 Task: Create List Sales Collateral in Board IT Infrastructure Management to Workspace Career Coaching. Create List Sales Training in Board Diversity and Inclusion Metrics Analysis to Workspace Career Coaching. Create List Sales Strategy in Board Content Marketing Interactive Content Strategy and Execution to Workspace Career Coaching
Action: Mouse moved to (83, 420)
Screenshot: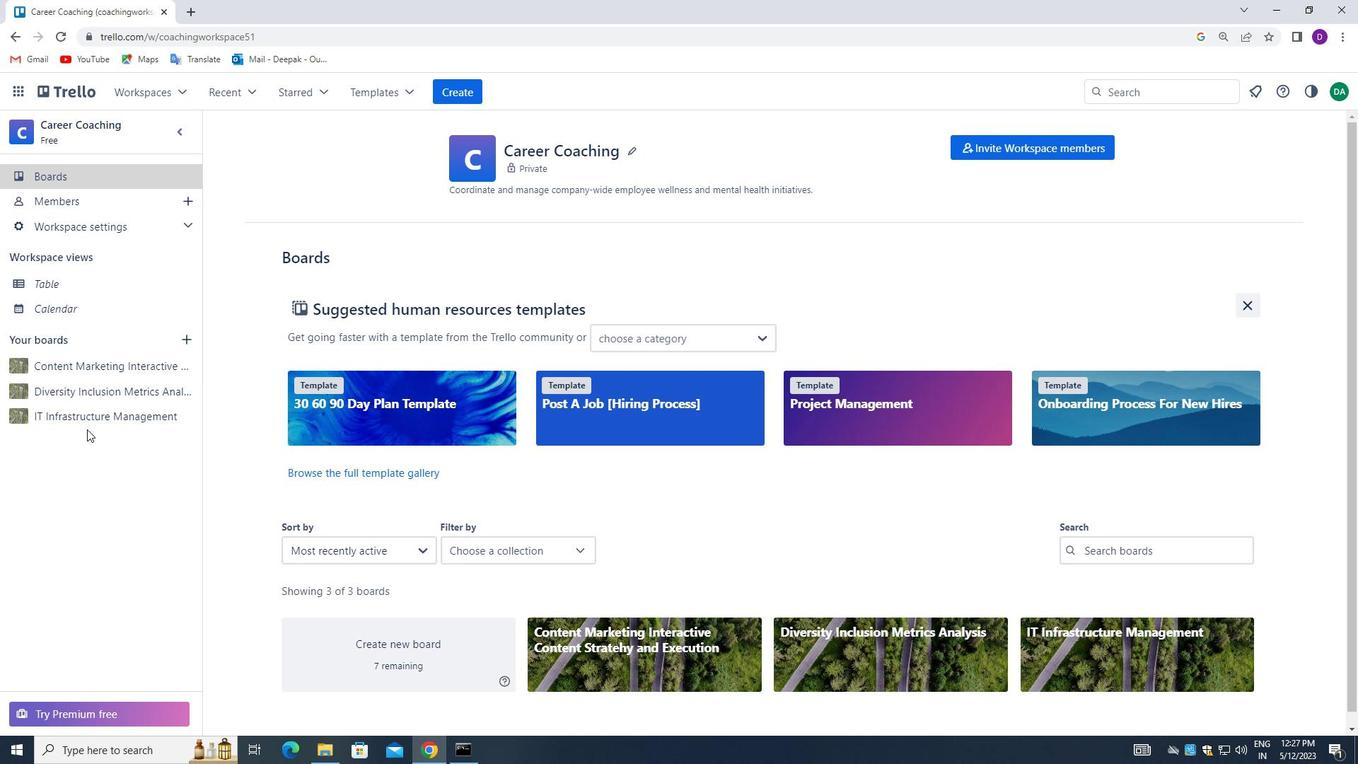 
Action: Mouse pressed left at (83, 420)
Screenshot: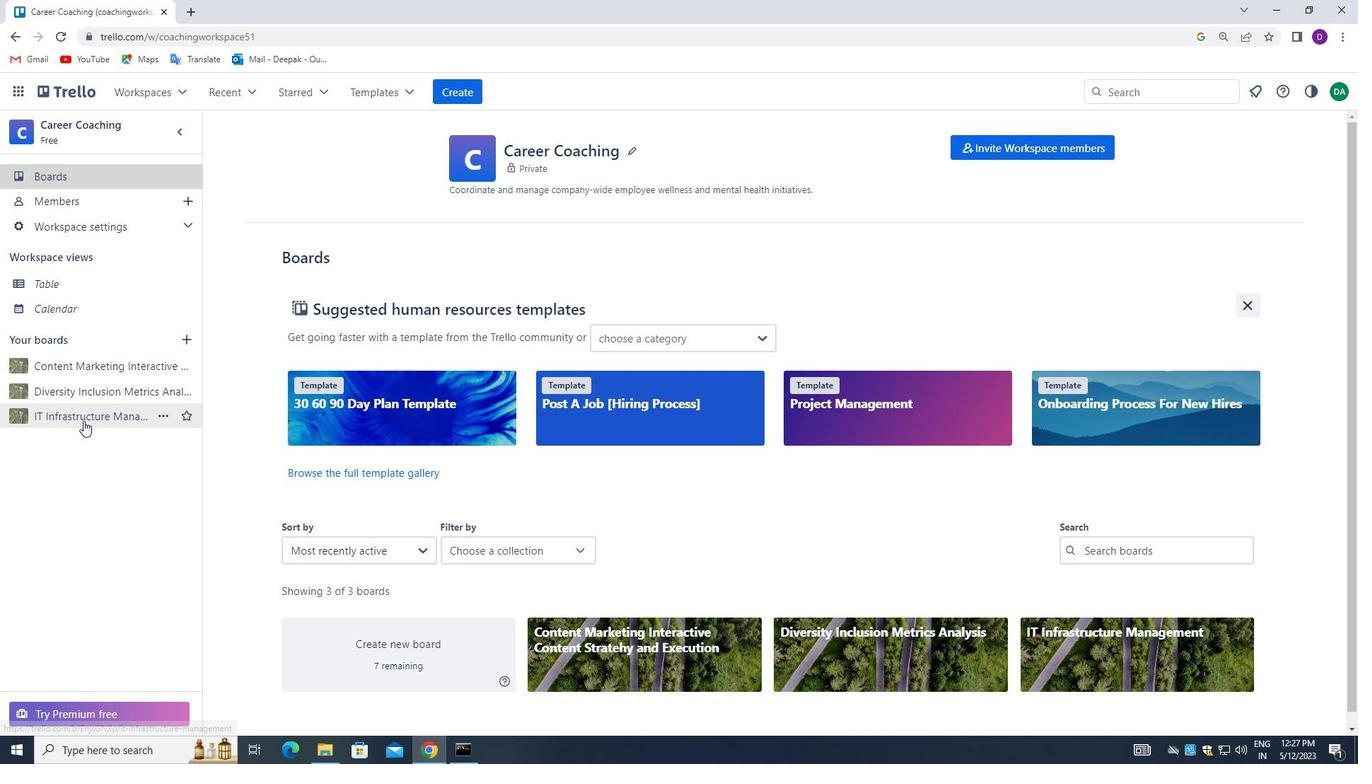 
Action: Mouse moved to (244, 191)
Screenshot: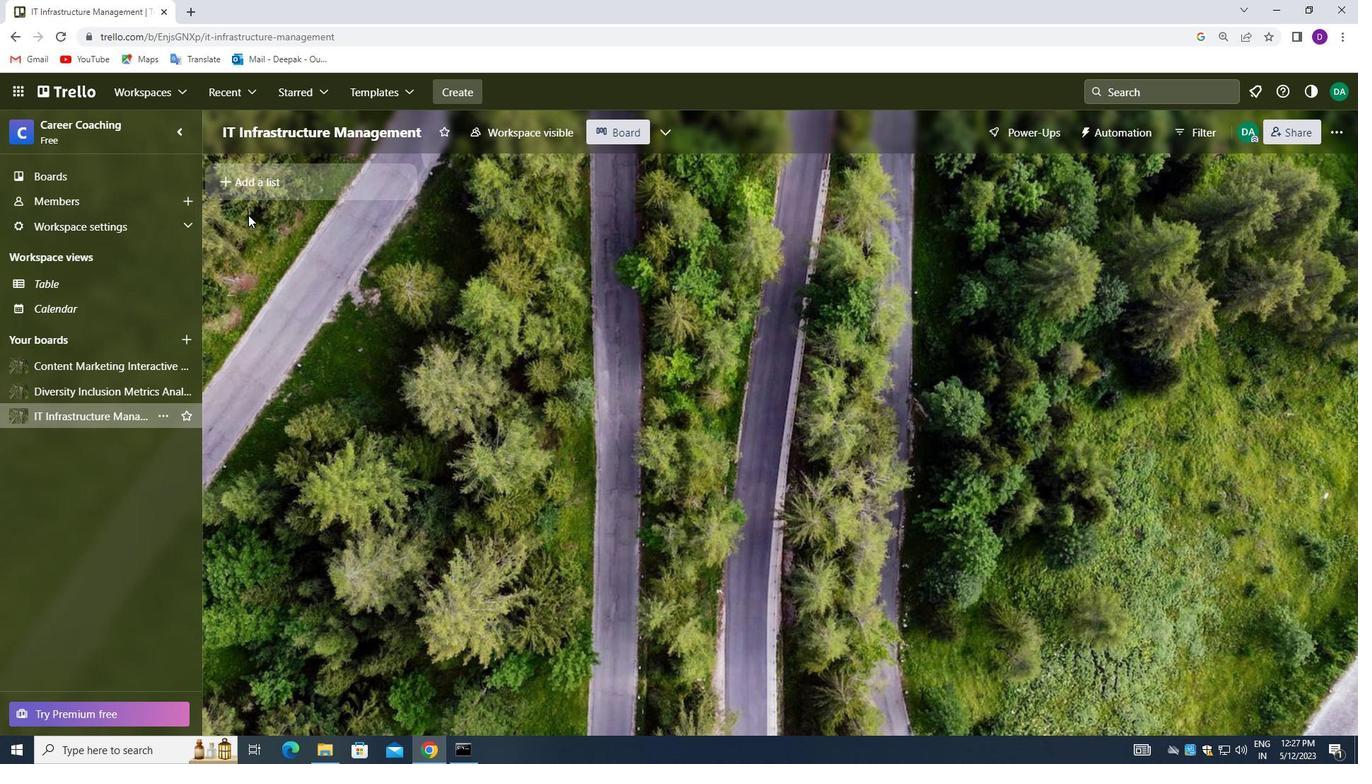 
Action: Mouse pressed left at (244, 191)
Screenshot: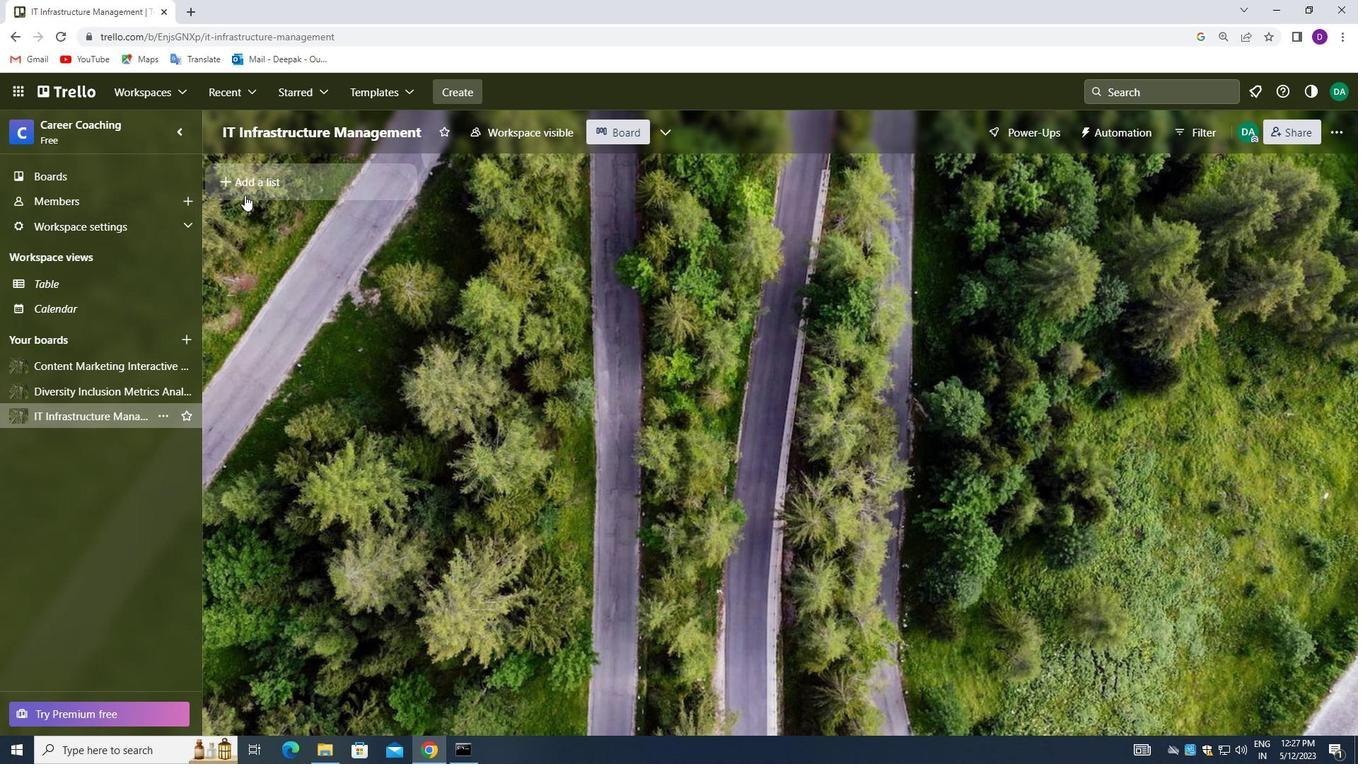 
Action: Mouse moved to (244, 181)
Screenshot: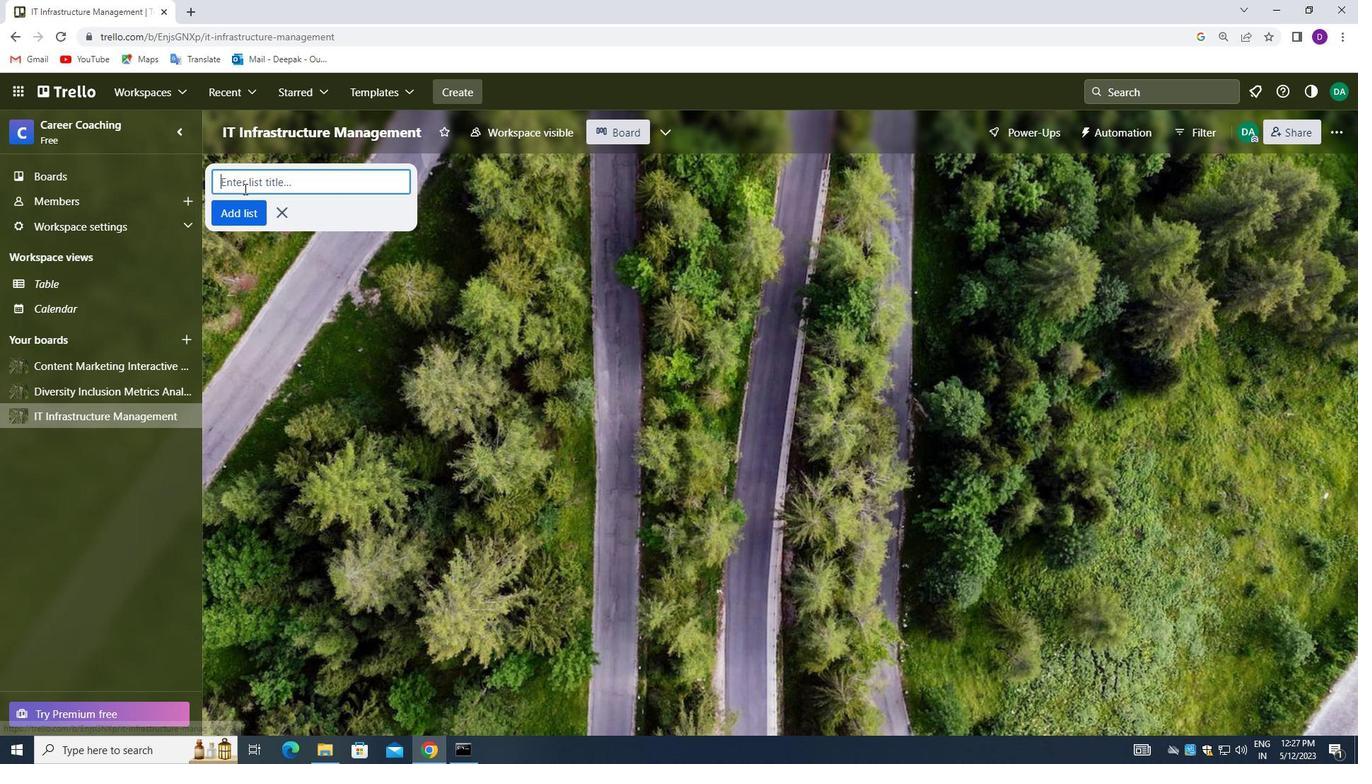 
Action: Mouse pressed left at (244, 181)
Screenshot: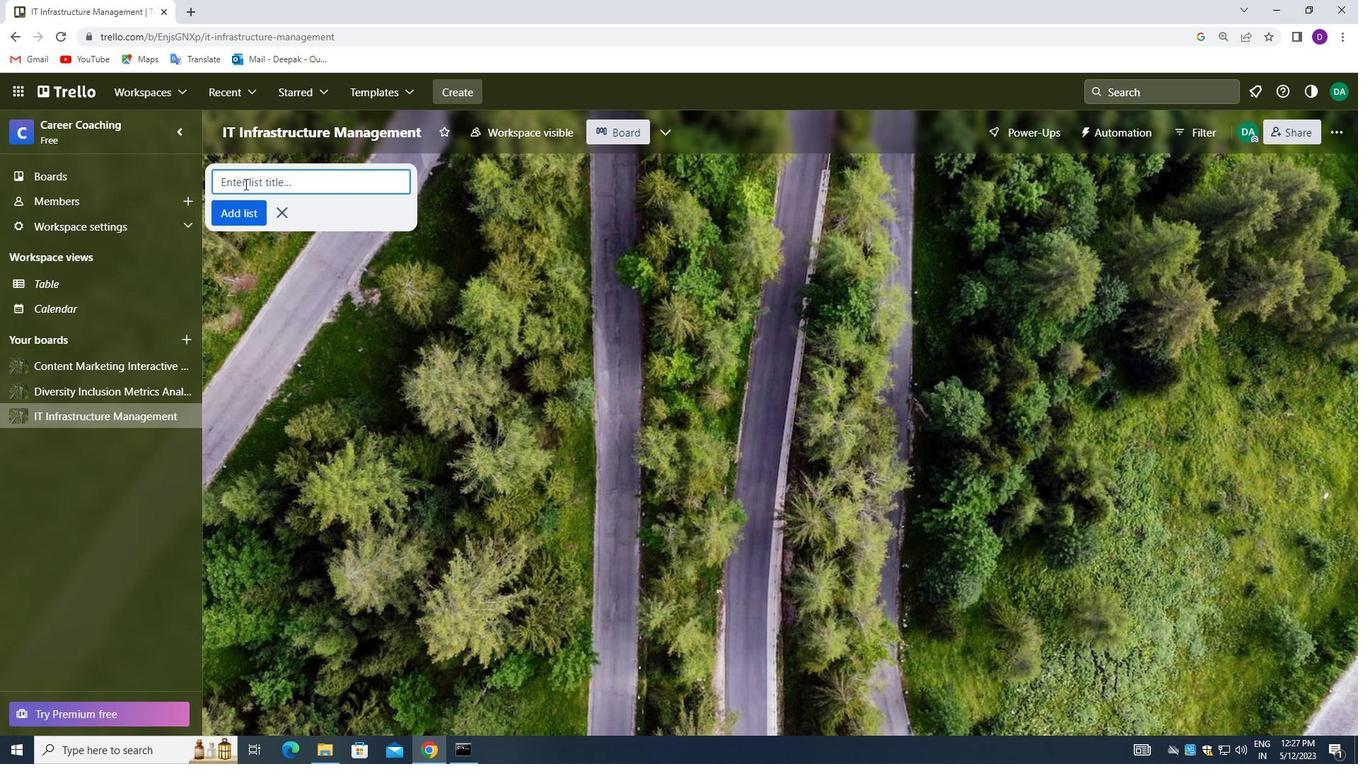 
Action: Mouse moved to (501, 302)
Screenshot: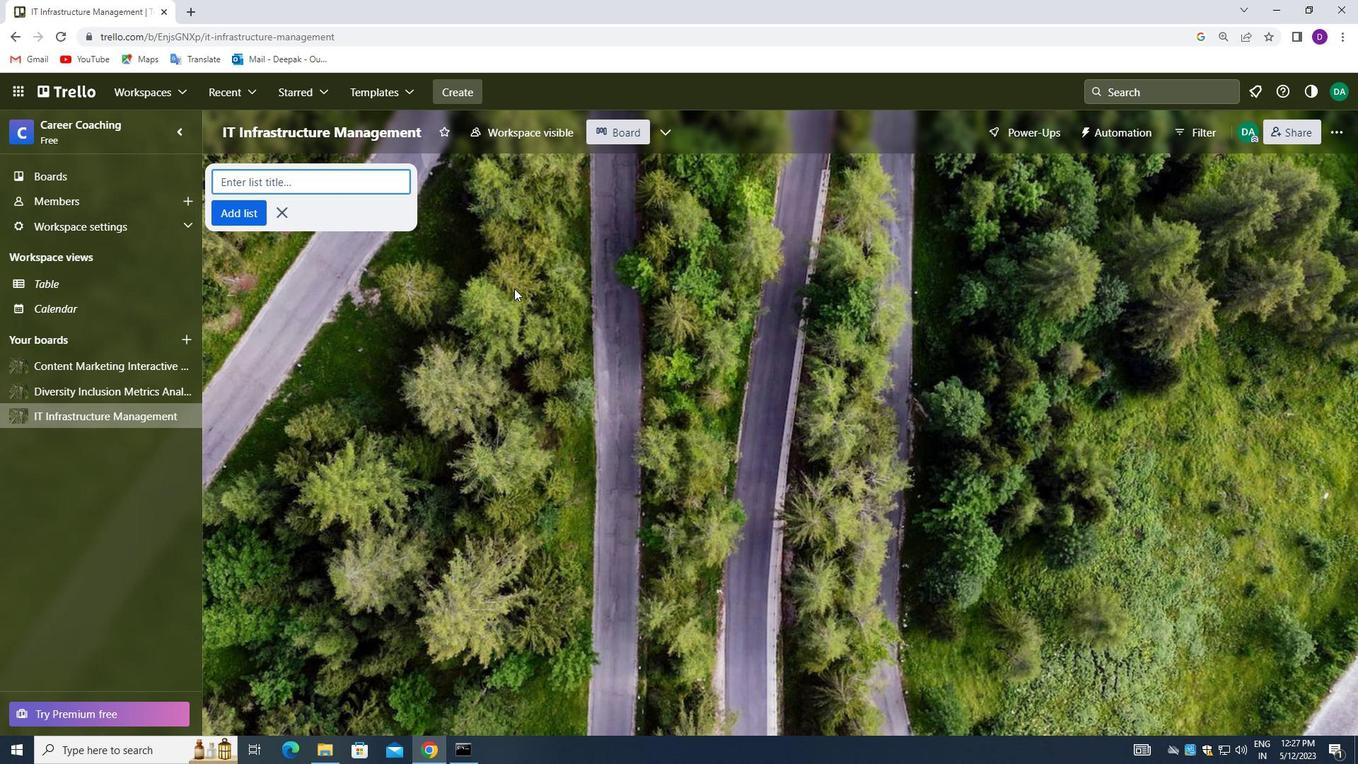 
Action: Key pressed <Key.shift_r>Sales<Key.space><Key.shift_r>Collateral
Screenshot: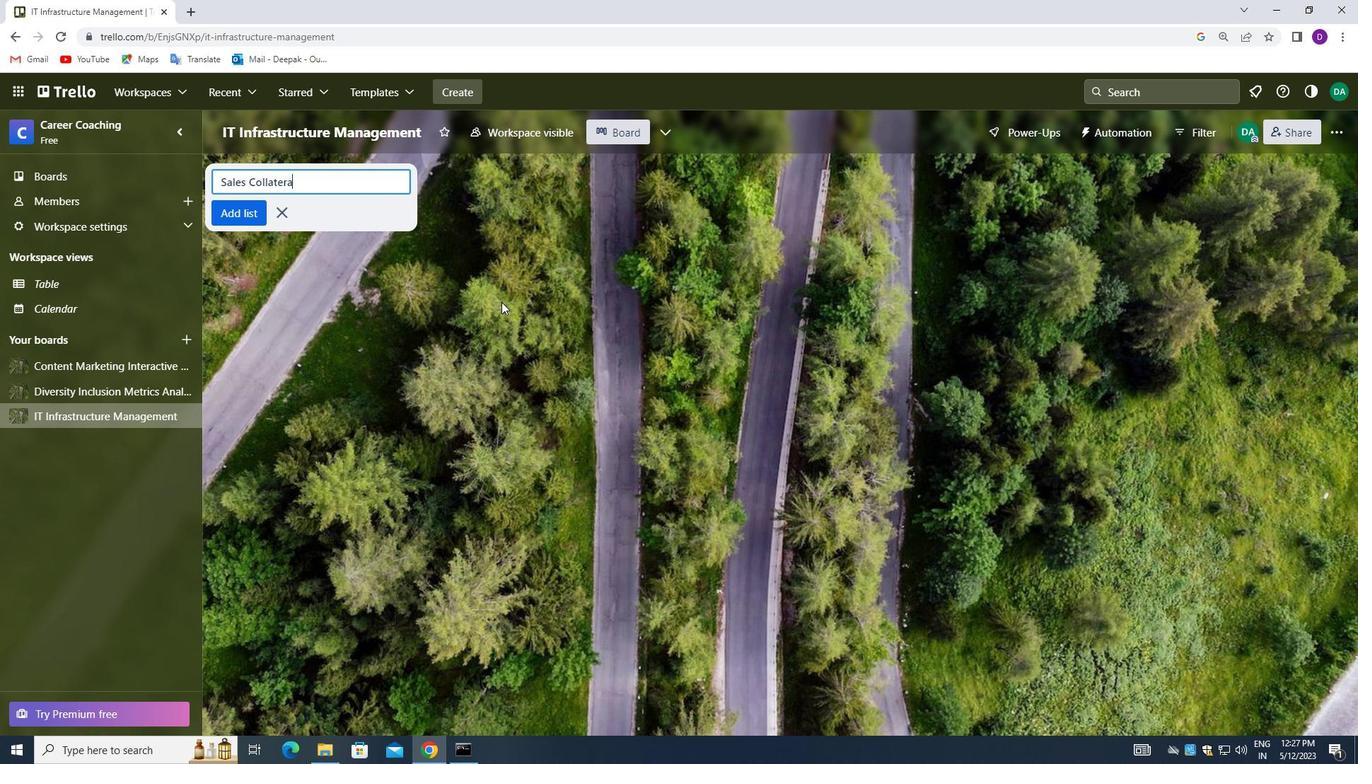 
Action: Mouse moved to (232, 210)
Screenshot: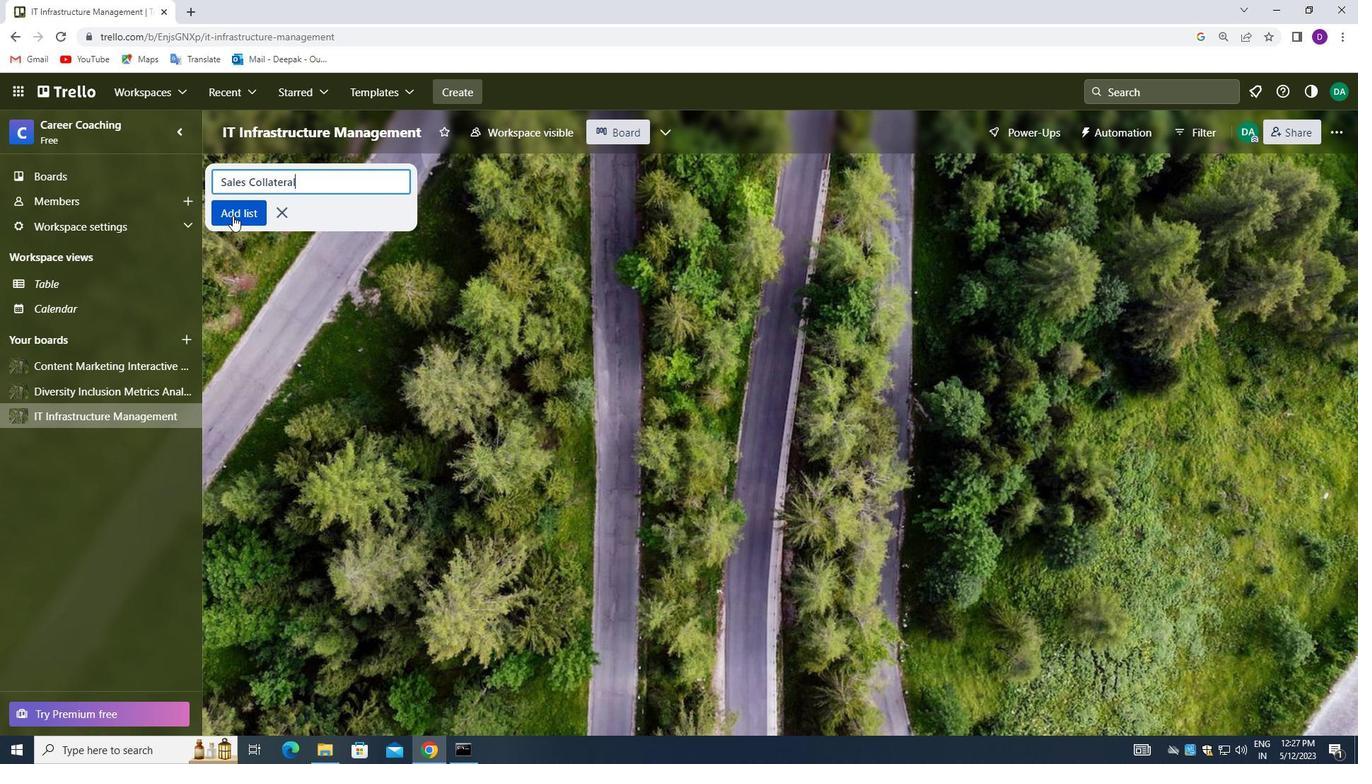 
Action: Mouse pressed left at (232, 210)
Screenshot: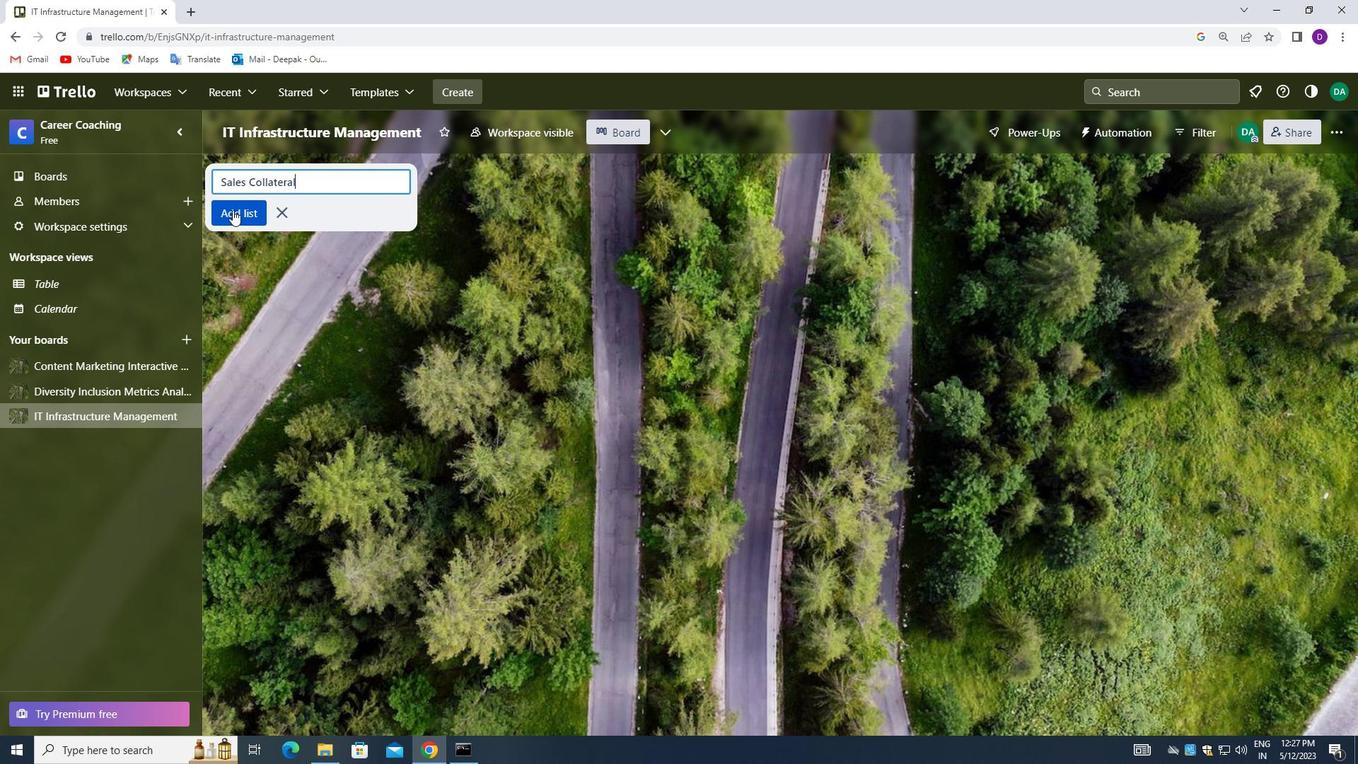 
Action: Mouse moved to (89, 399)
Screenshot: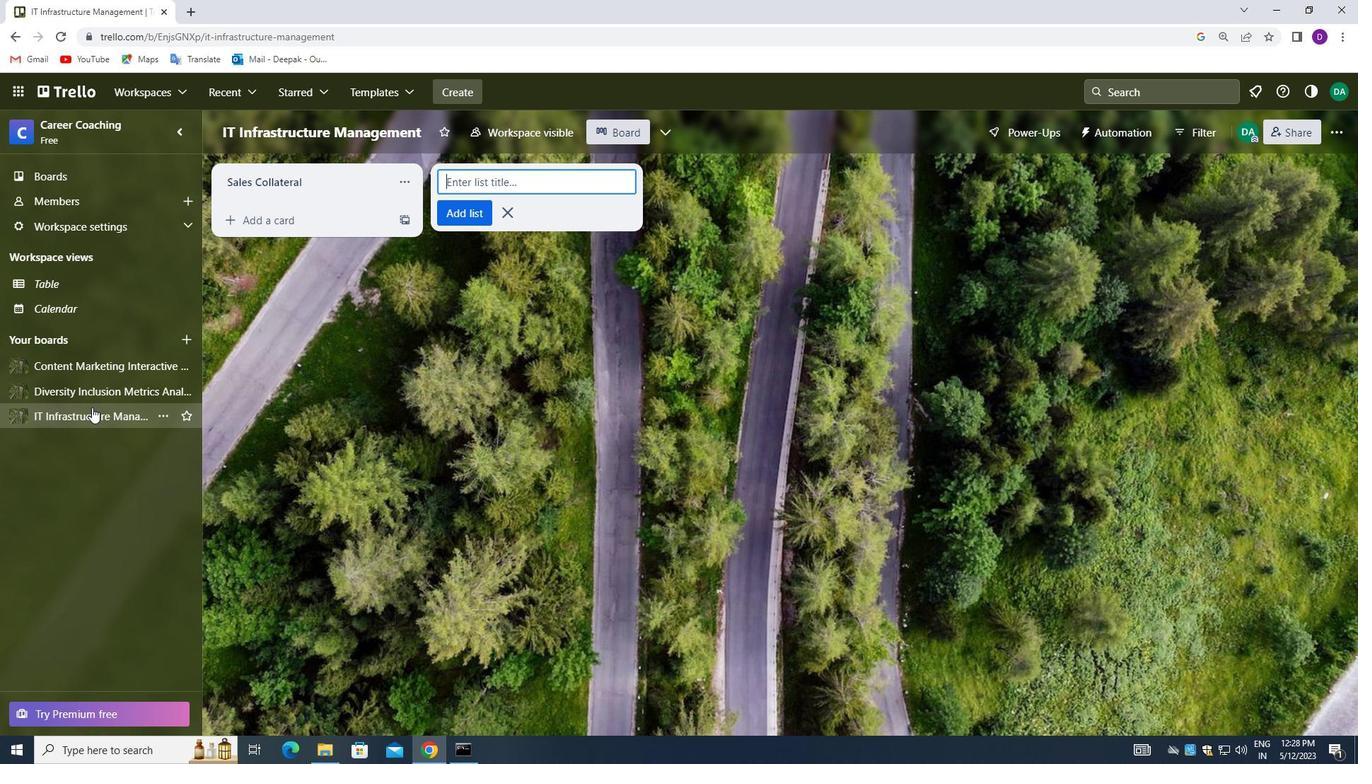
Action: Mouse pressed left at (89, 399)
Screenshot: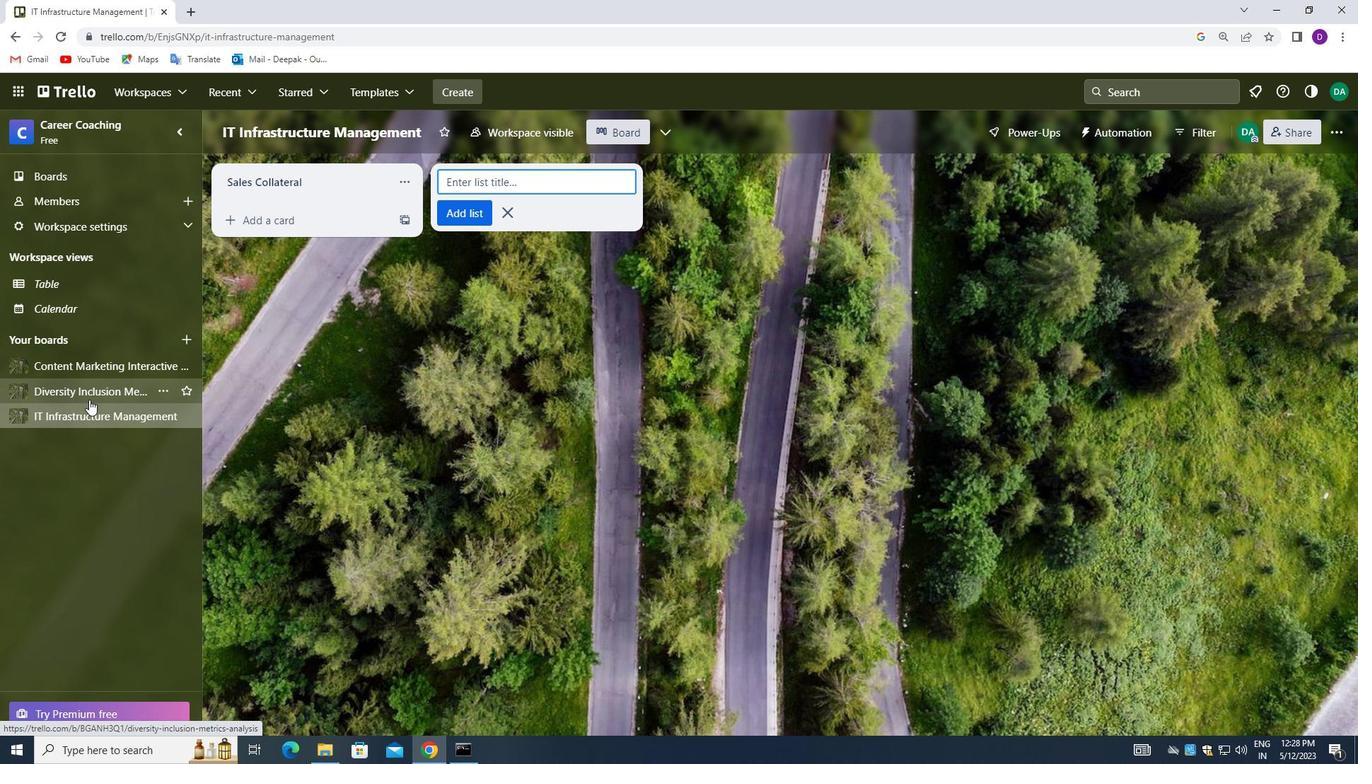 
Action: Mouse moved to (234, 186)
Screenshot: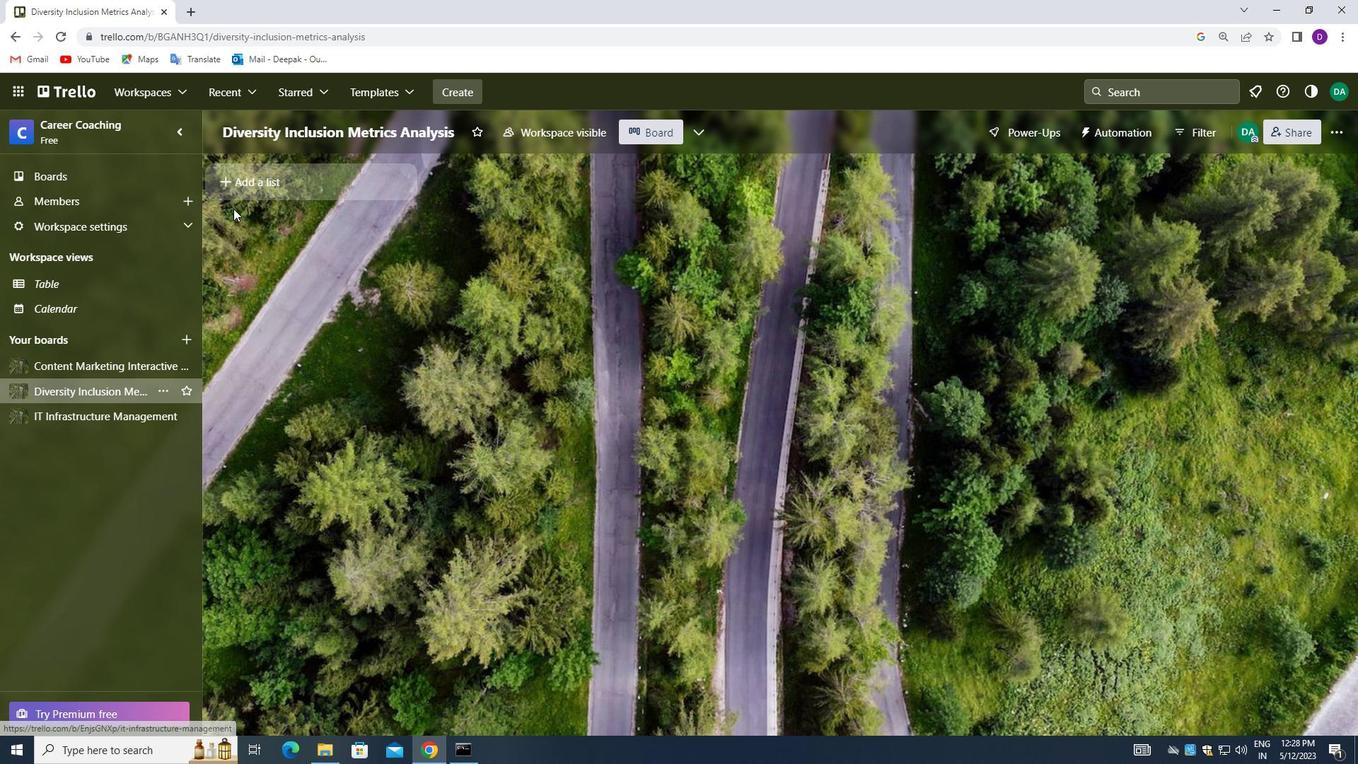 
Action: Mouse pressed left at (234, 186)
Screenshot: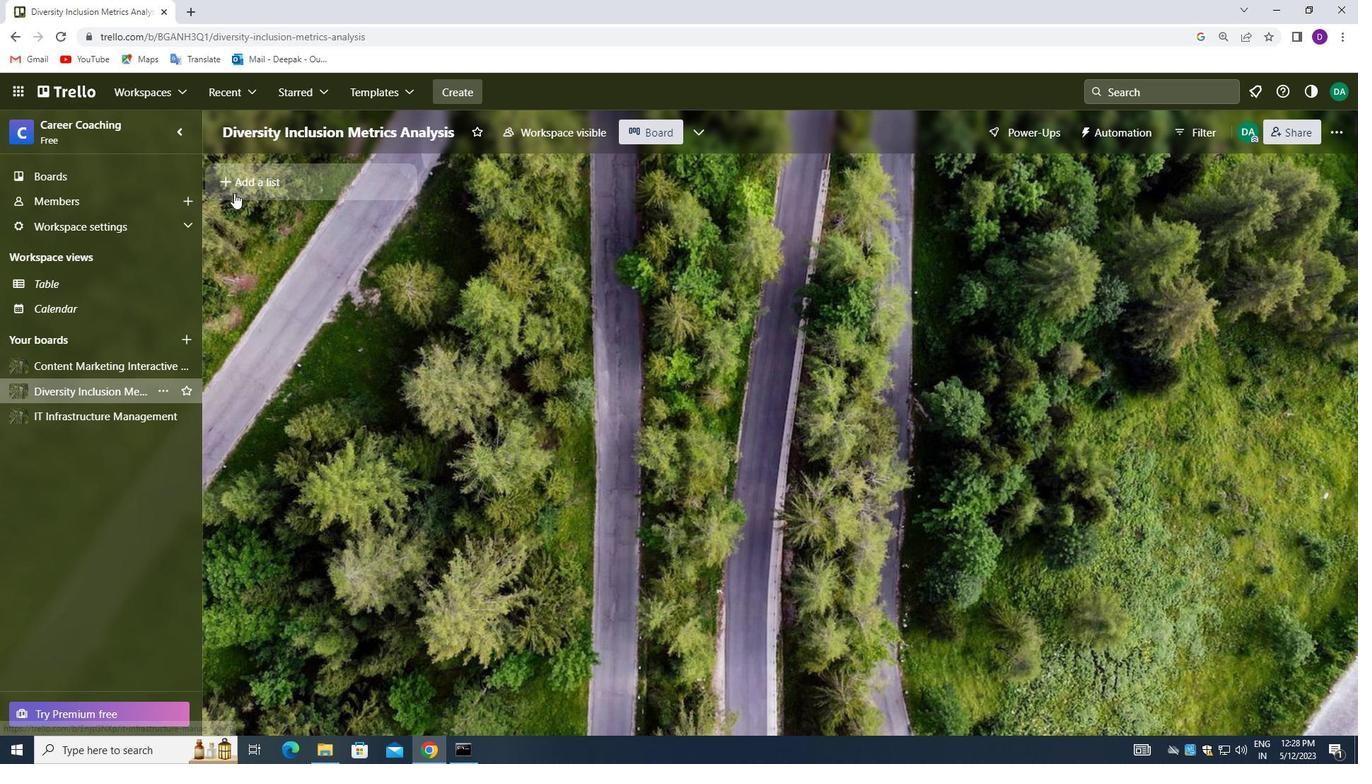 
Action: Mouse moved to (241, 179)
Screenshot: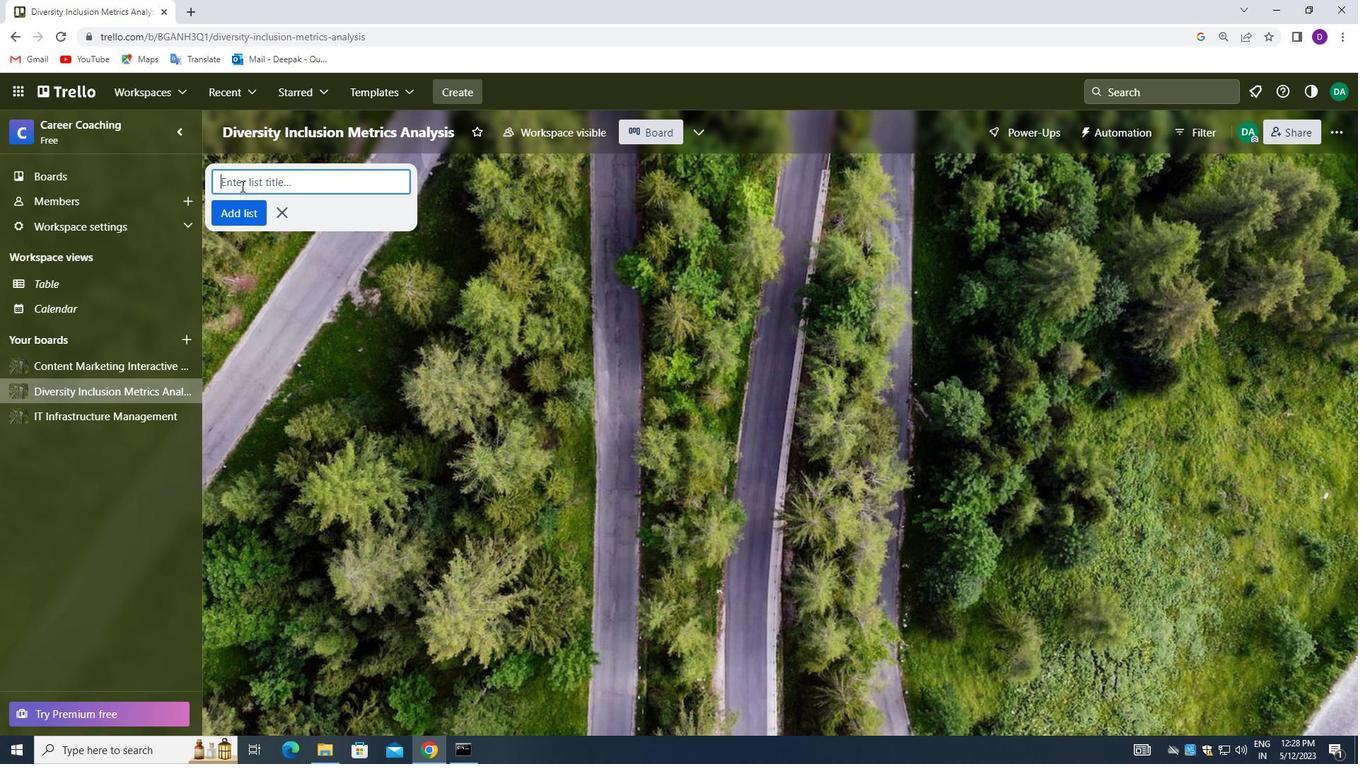 
Action: Mouse pressed left at (241, 179)
Screenshot: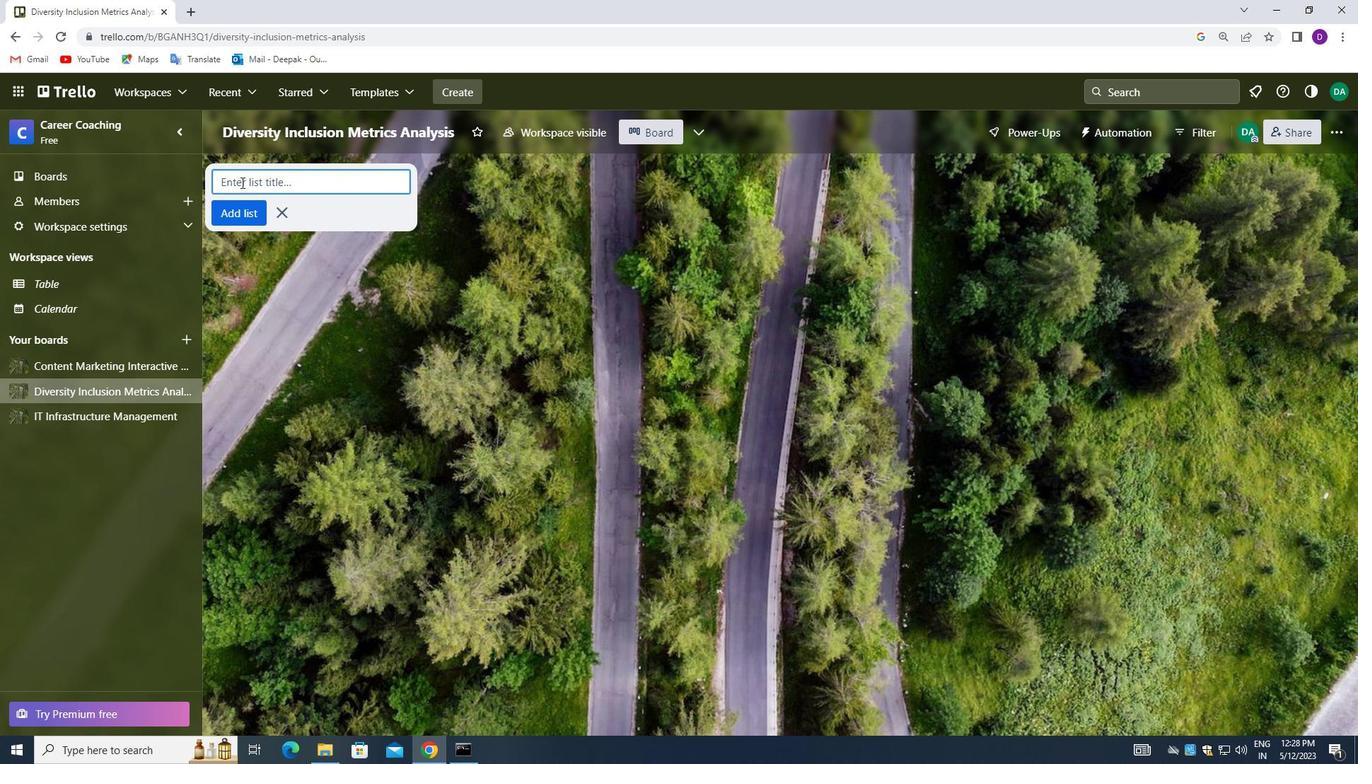 
Action: Key pressed <Key.shift_r>Sales<Key.space><Key.shift_r>Training
Screenshot: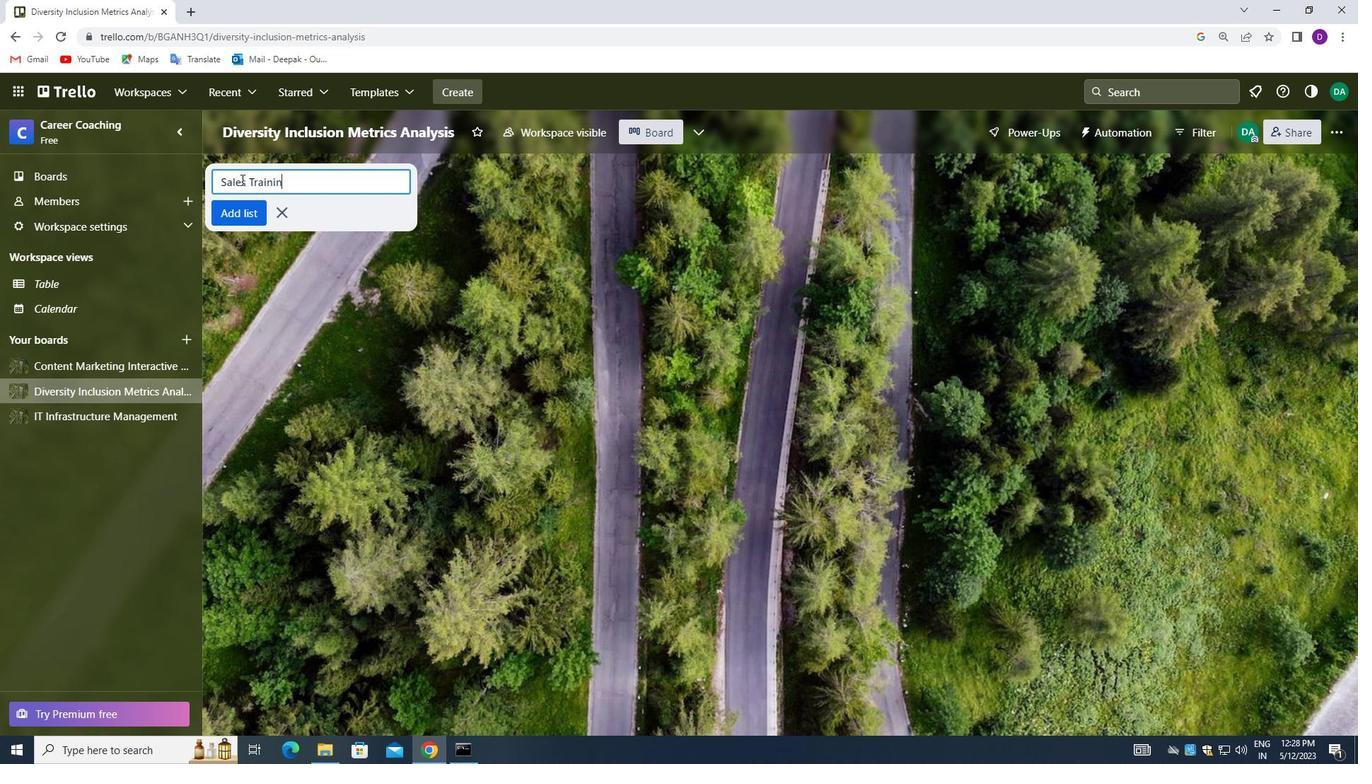 
Action: Mouse moved to (236, 214)
Screenshot: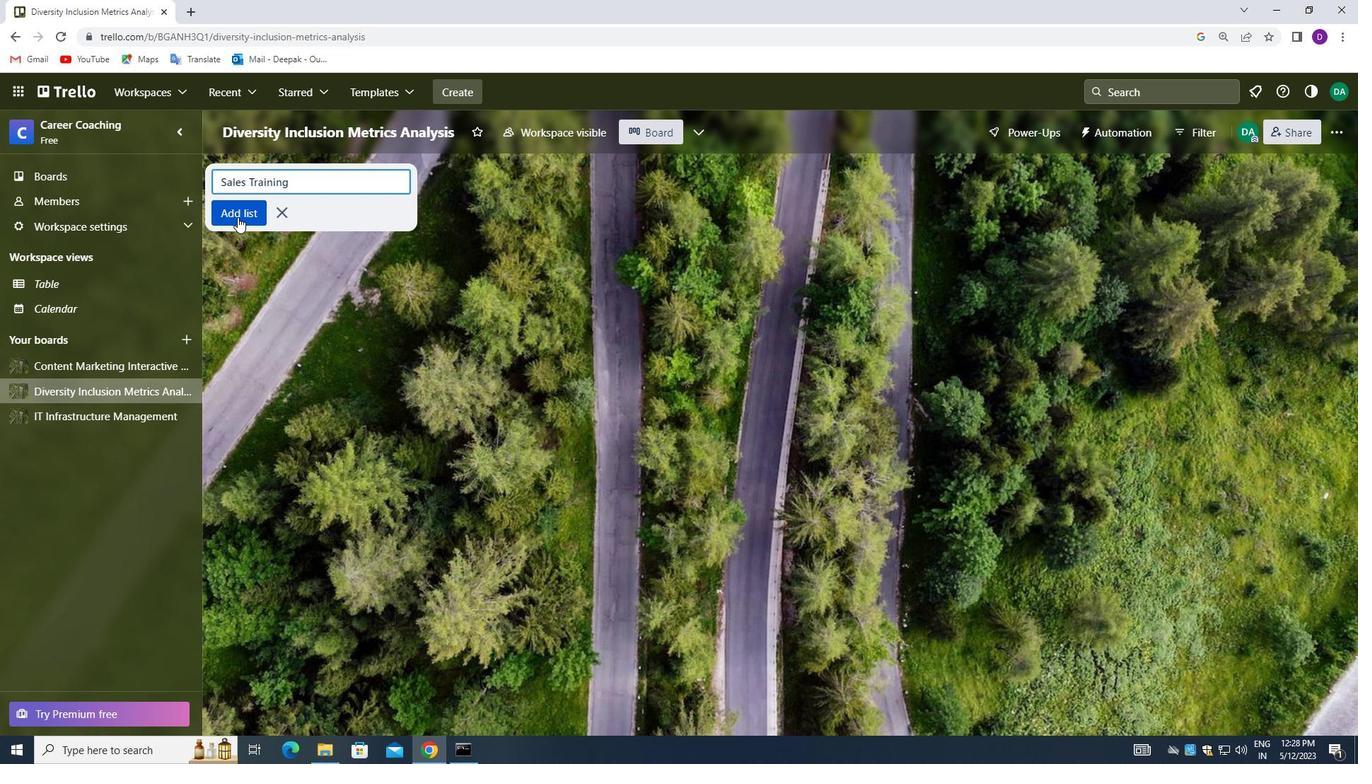 
Action: Mouse pressed left at (236, 214)
Screenshot: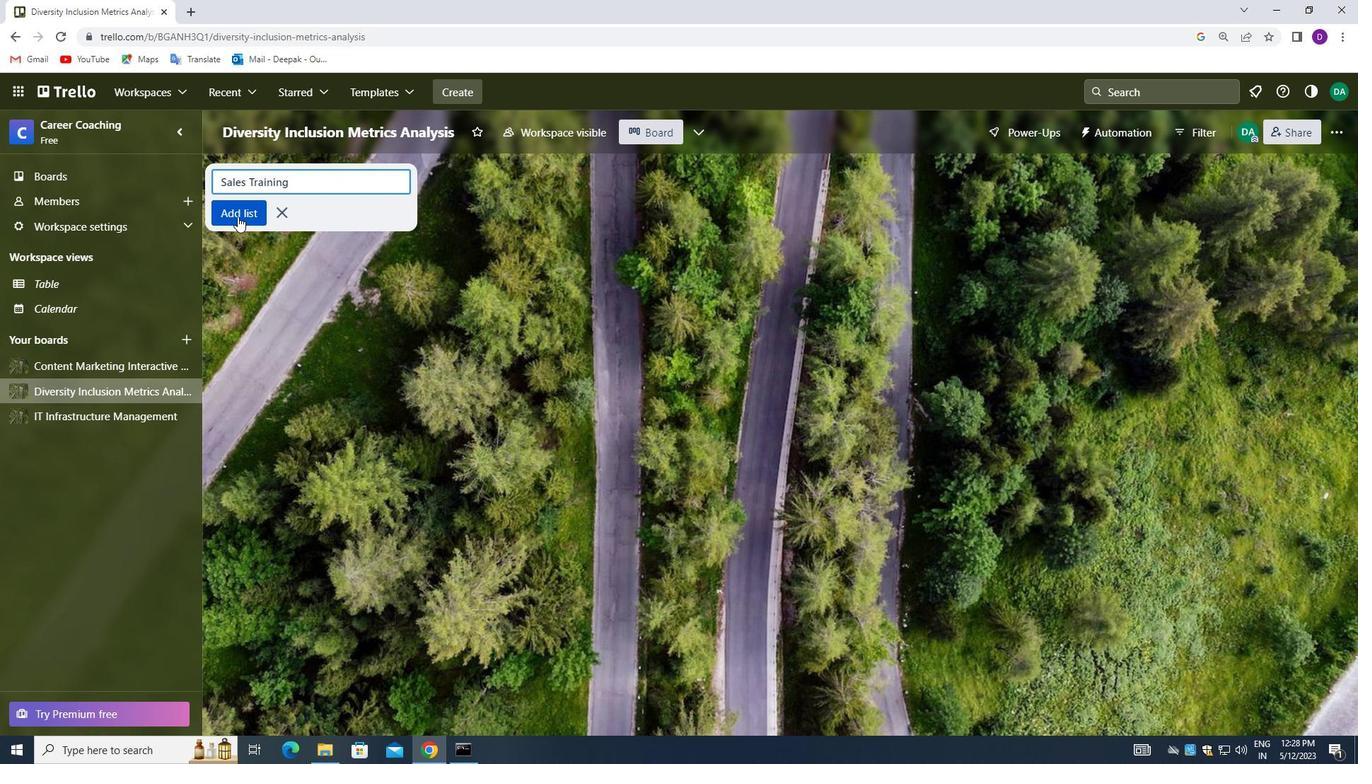 
Action: Mouse moved to (112, 366)
Screenshot: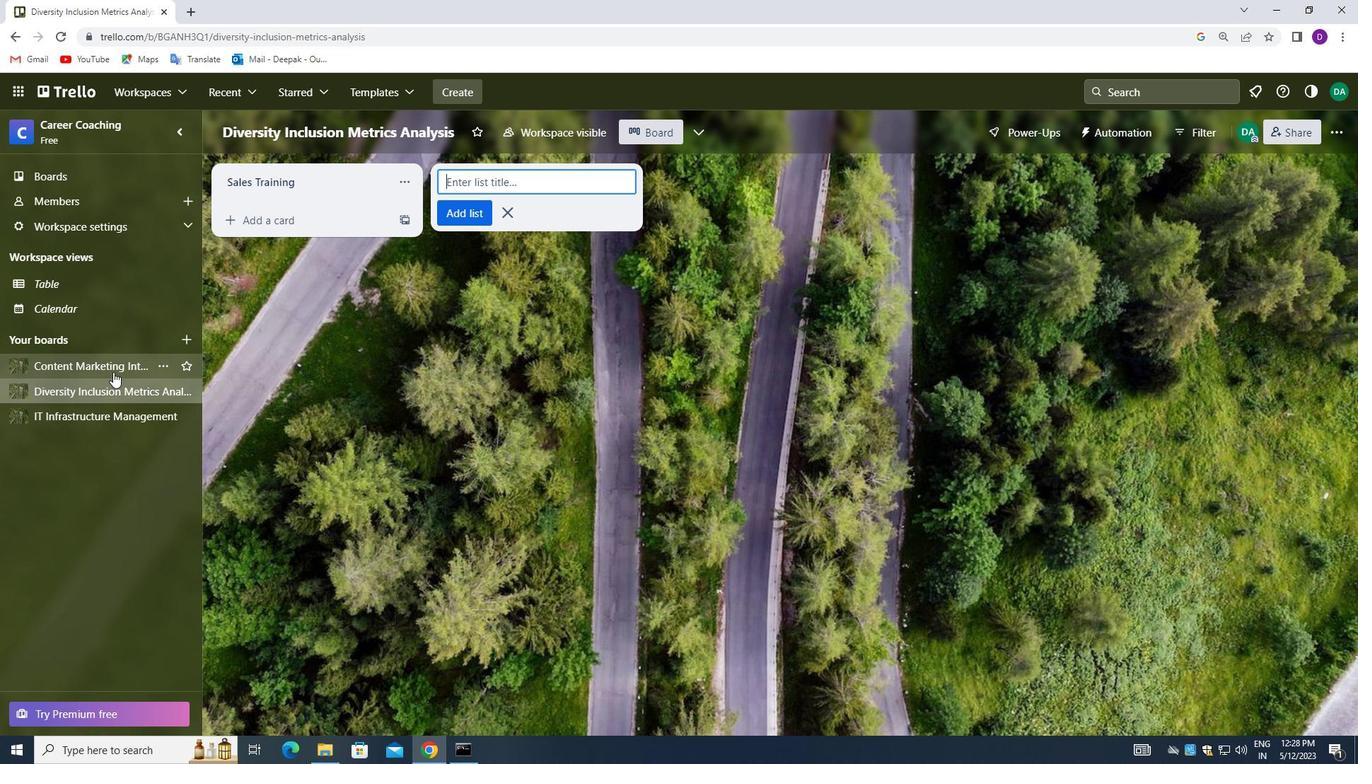 
Action: Mouse pressed left at (112, 366)
Screenshot: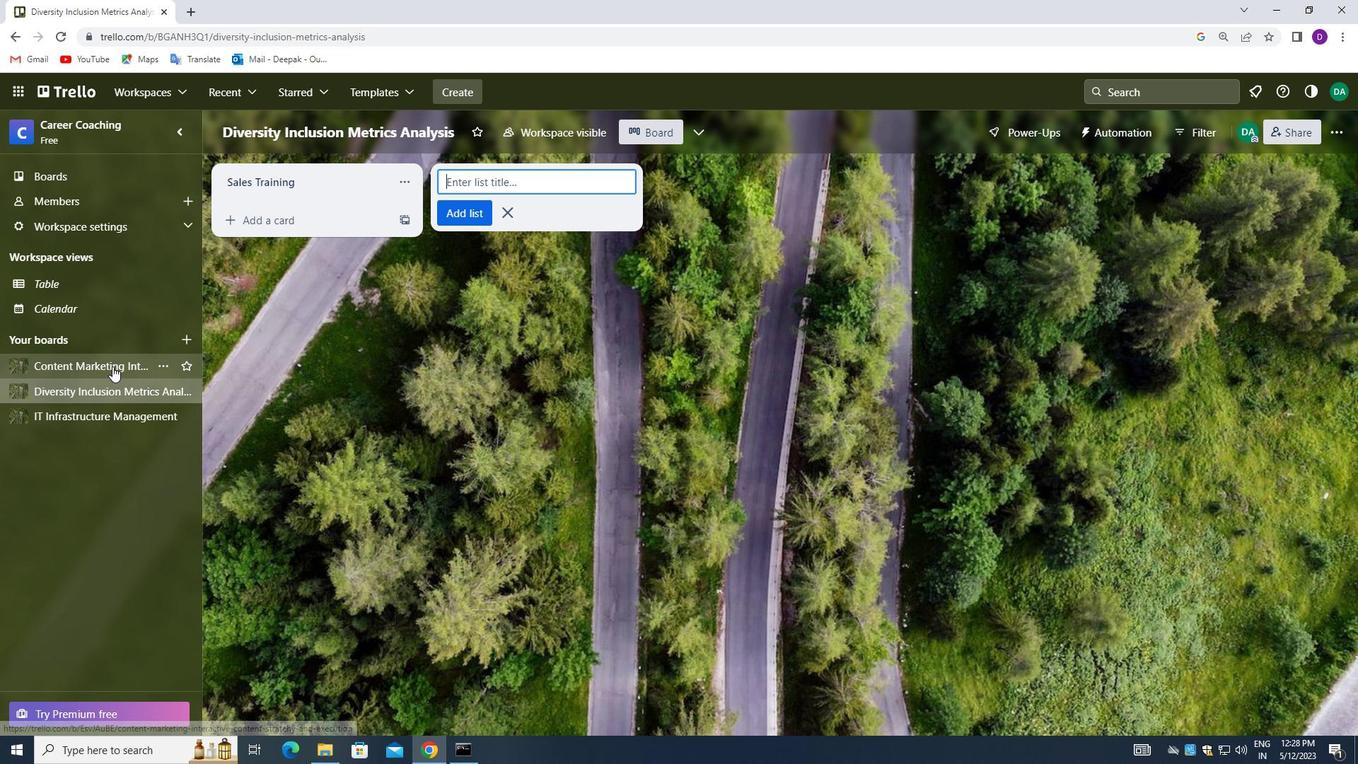 
Action: Mouse moved to (270, 186)
Screenshot: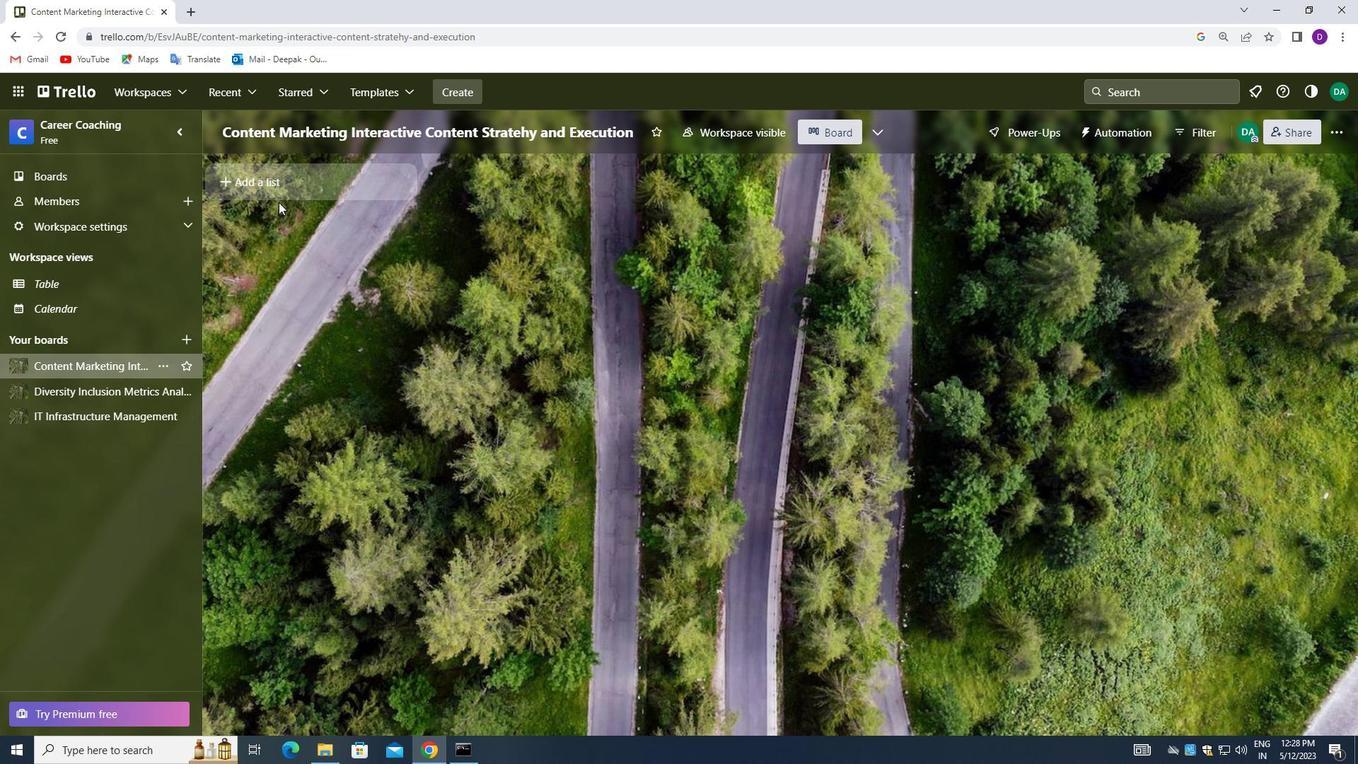 
Action: Mouse pressed left at (270, 186)
Screenshot: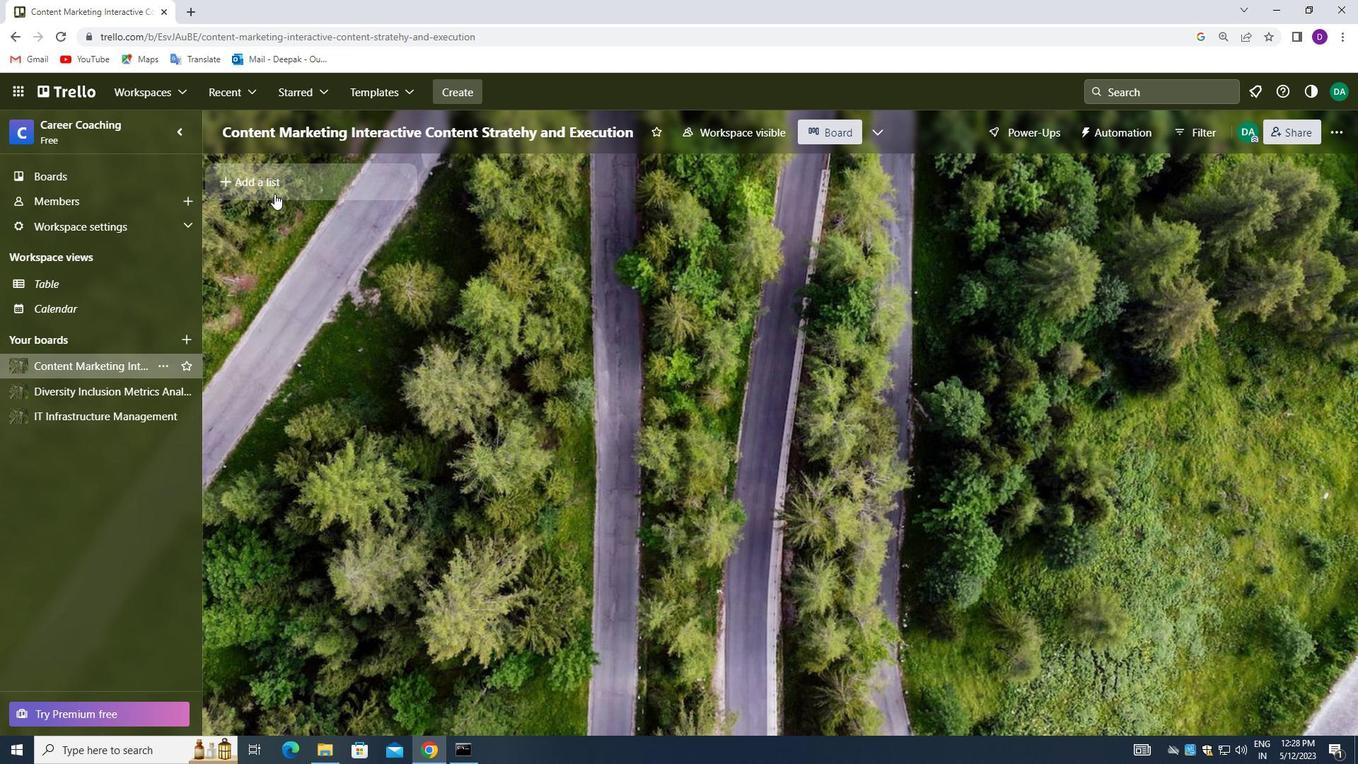 
Action: Mouse moved to (270, 178)
Screenshot: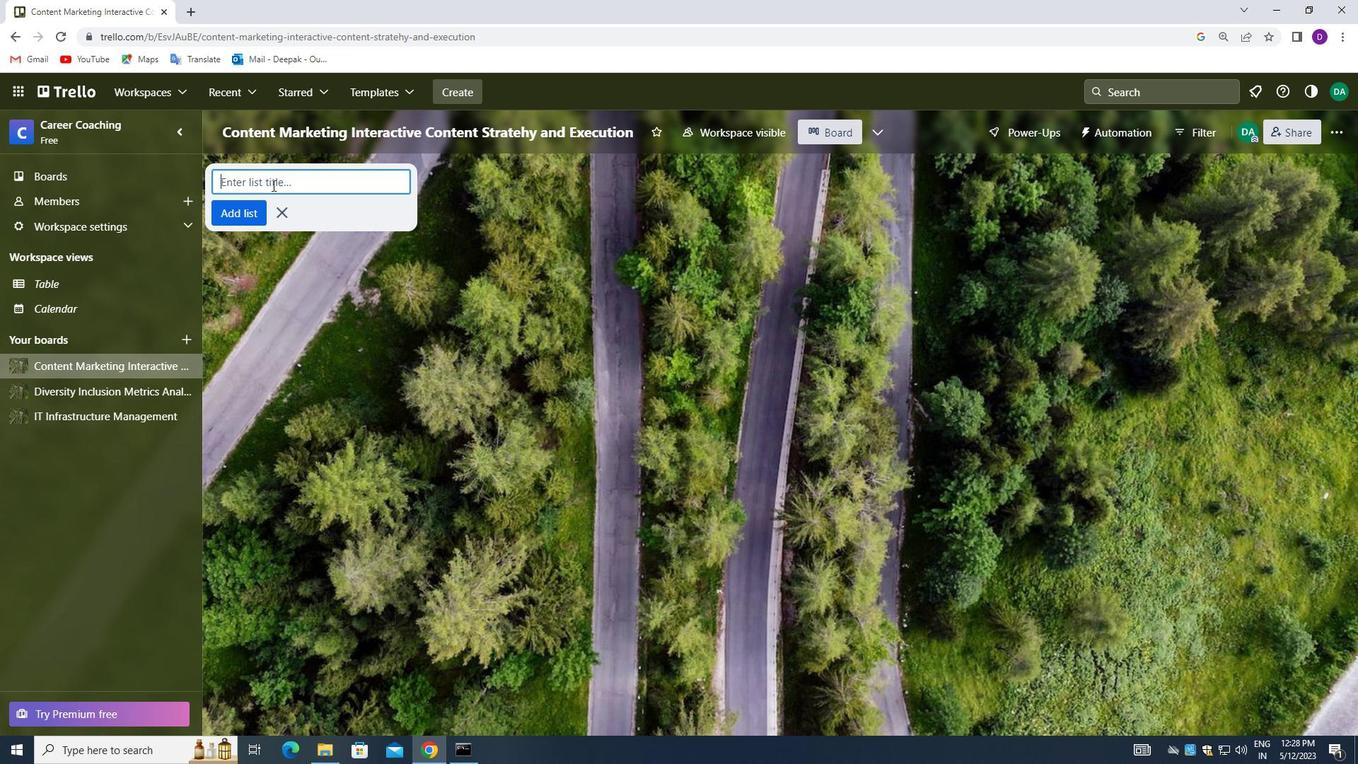 
Action: Mouse pressed left at (270, 178)
Screenshot: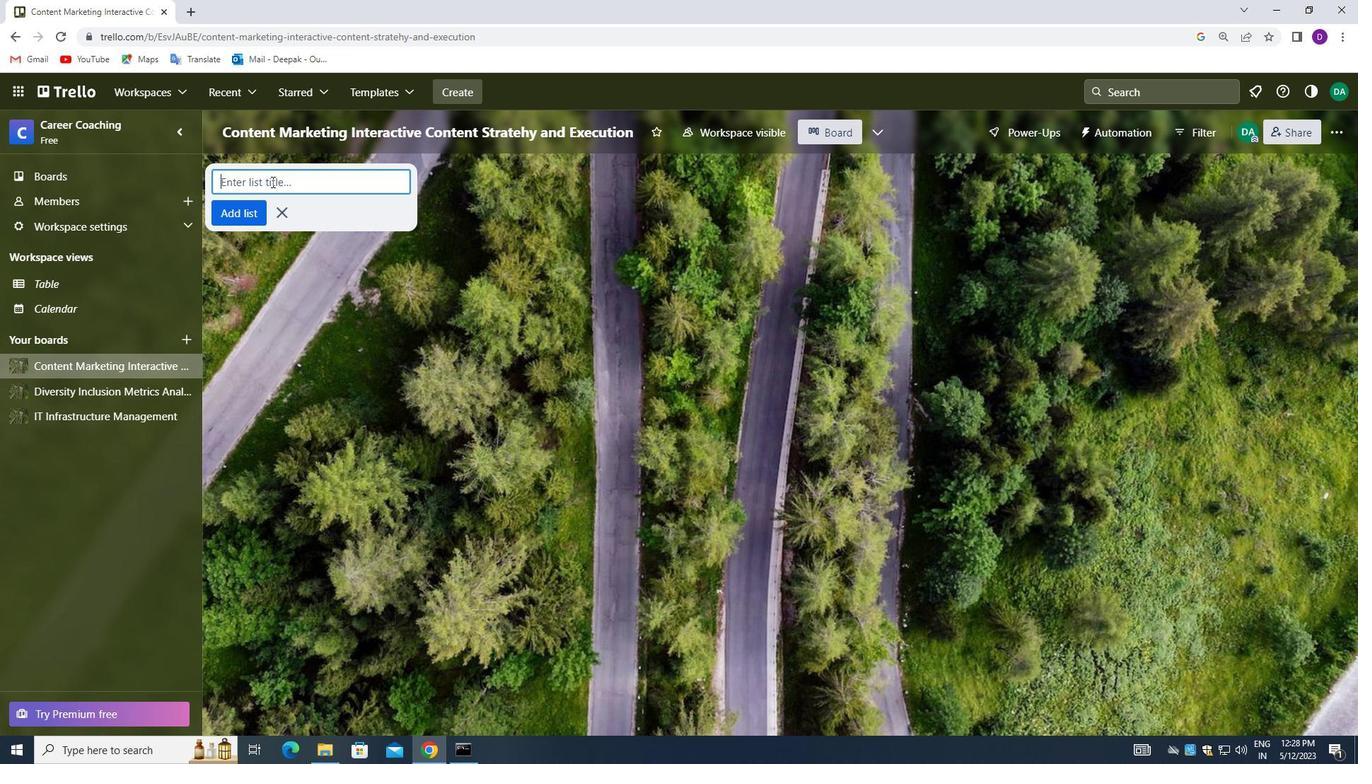 
Action: Mouse moved to (462, 362)
Screenshot: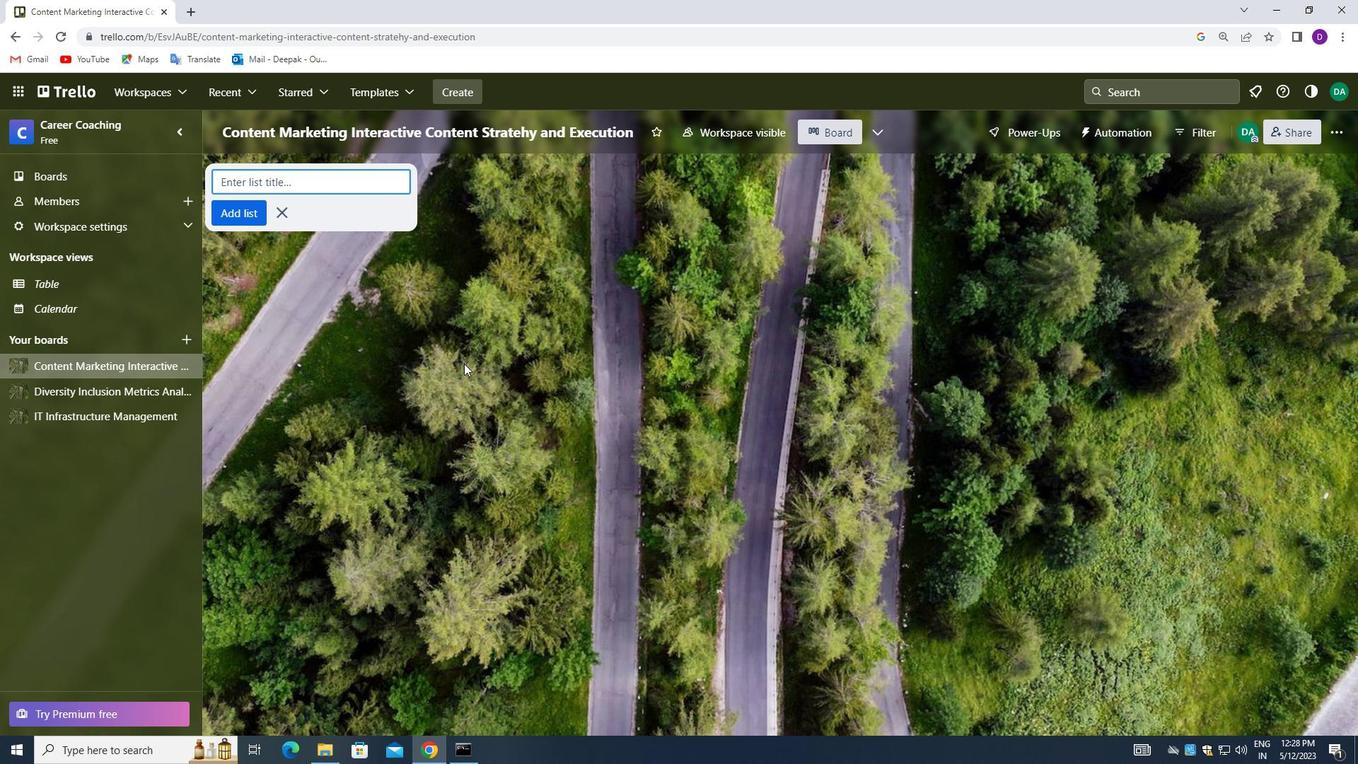 
Action: Key pressed <Key.shift_r>Sales<Key.space><Key.shift_r>Strateh<Key.backspace>gy
Screenshot: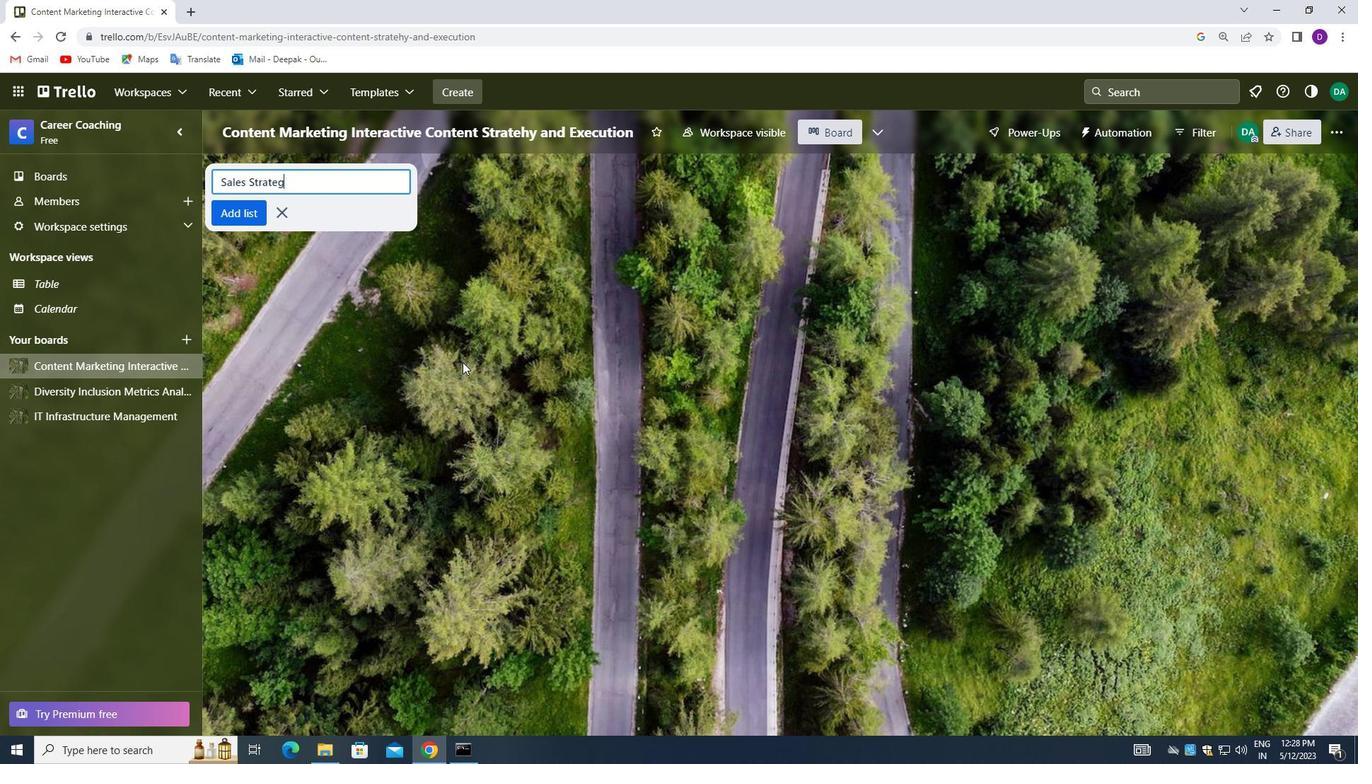 
Action: Mouse moved to (230, 217)
Screenshot: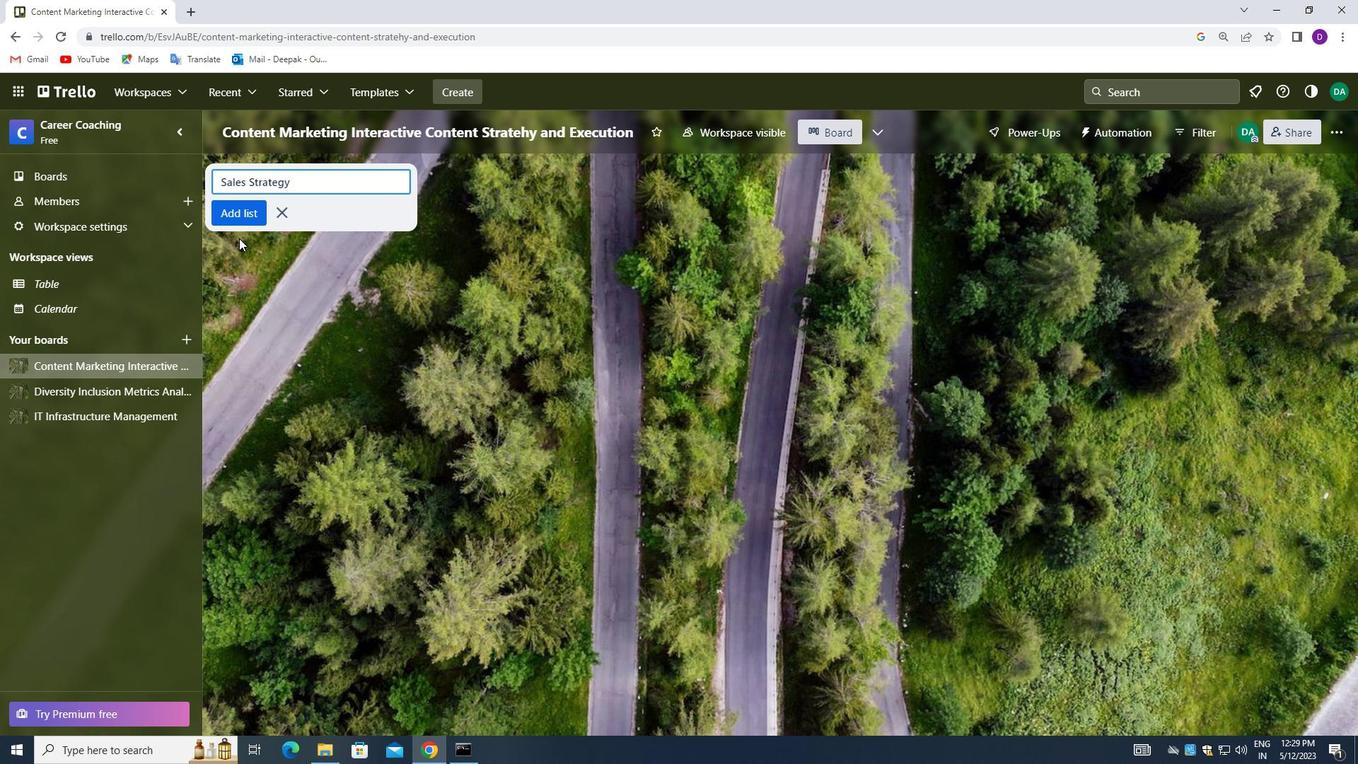 
Action: Mouse pressed left at (230, 217)
Screenshot: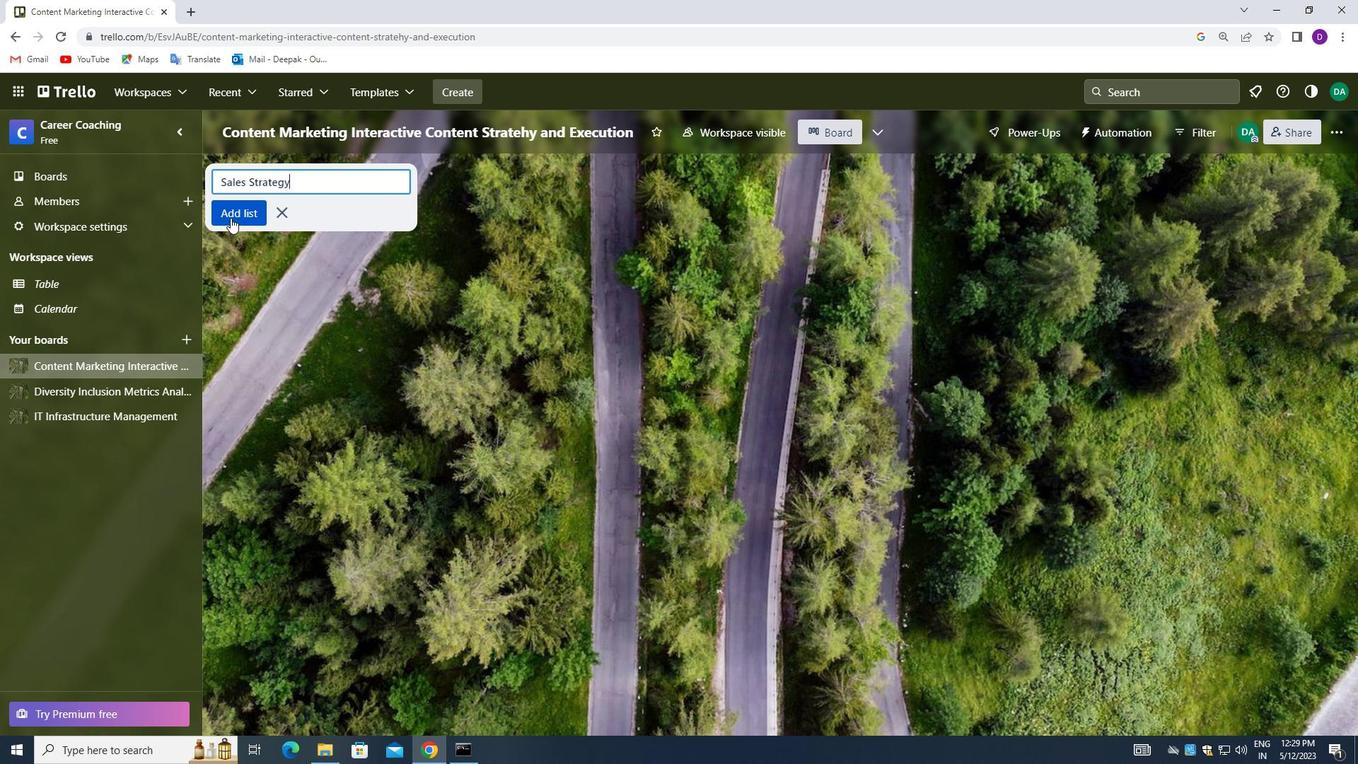 
Action: Mouse moved to (70, 182)
Screenshot: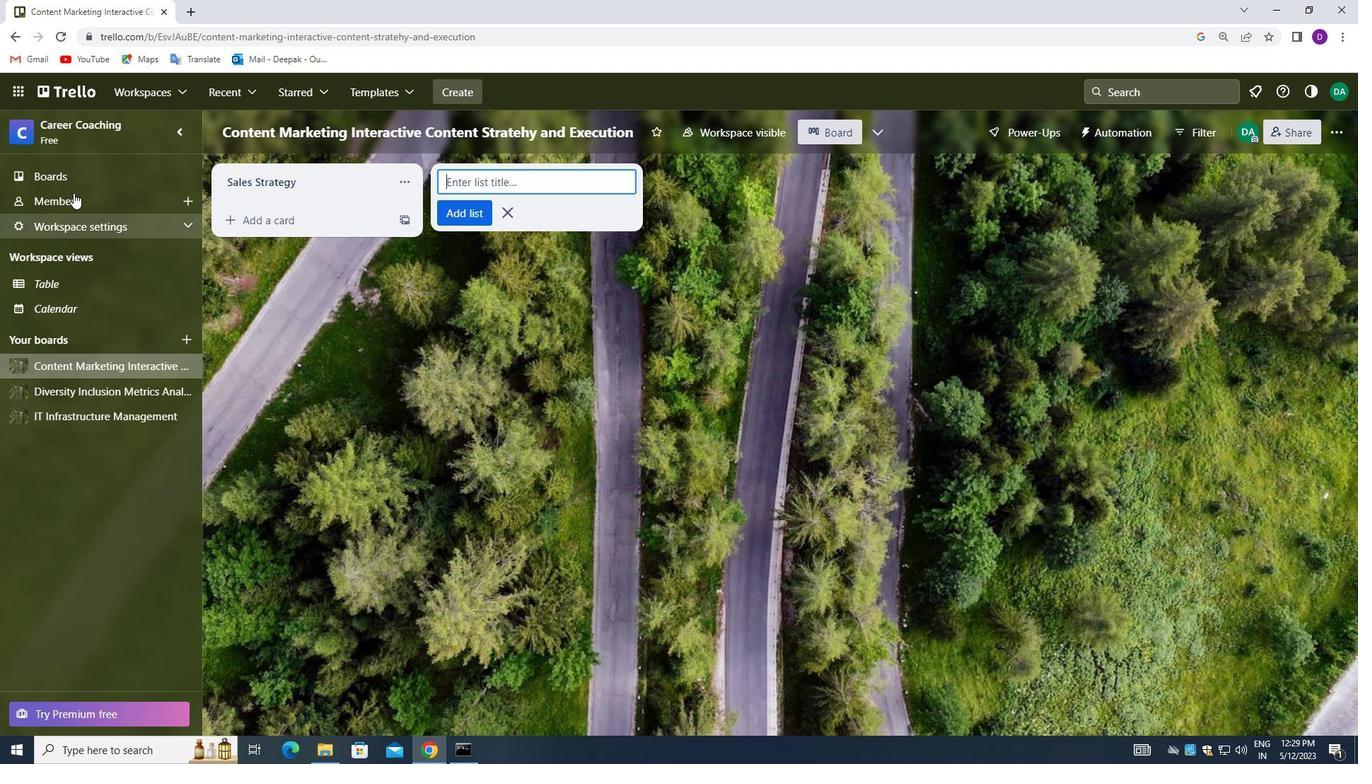 
Action: Mouse pressed left at (70, 182)
Screenshot: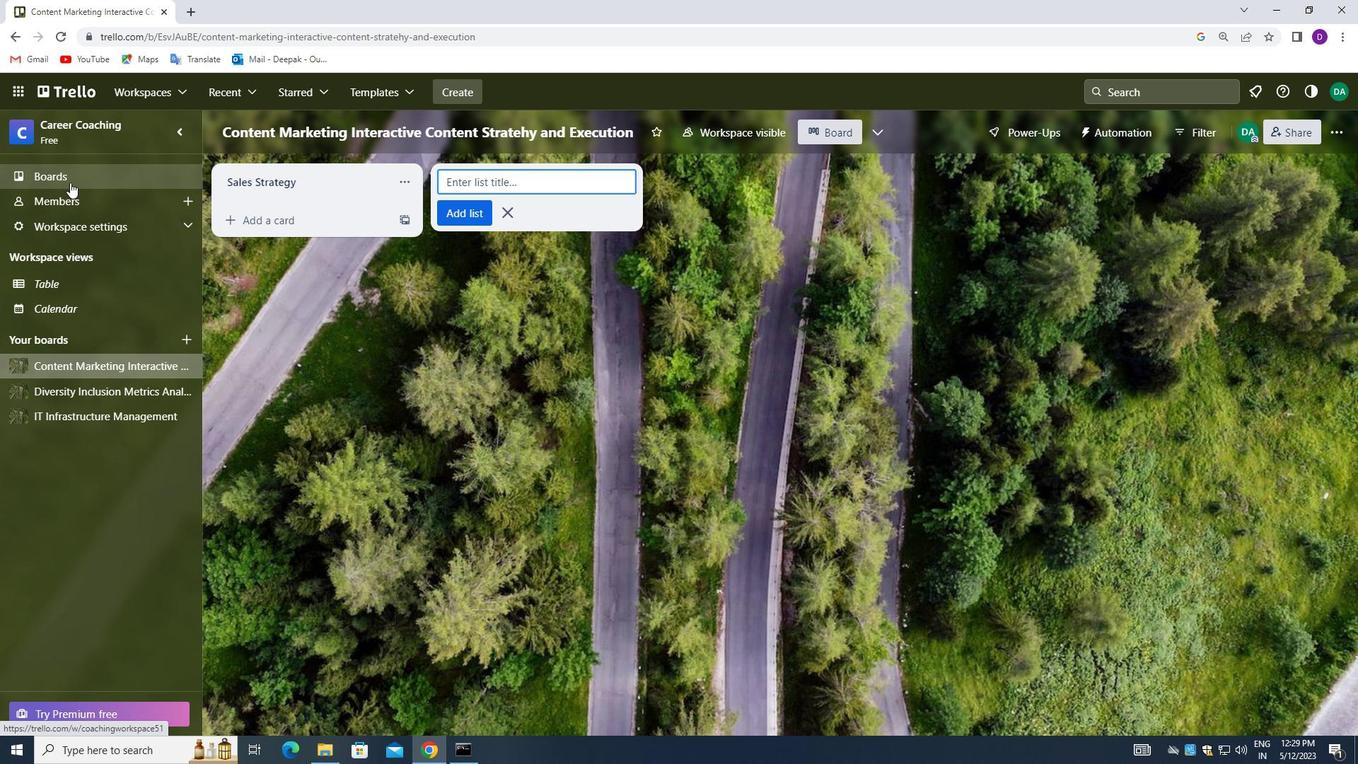 
Action: Mouse moved to (383, 255)
Screenshot: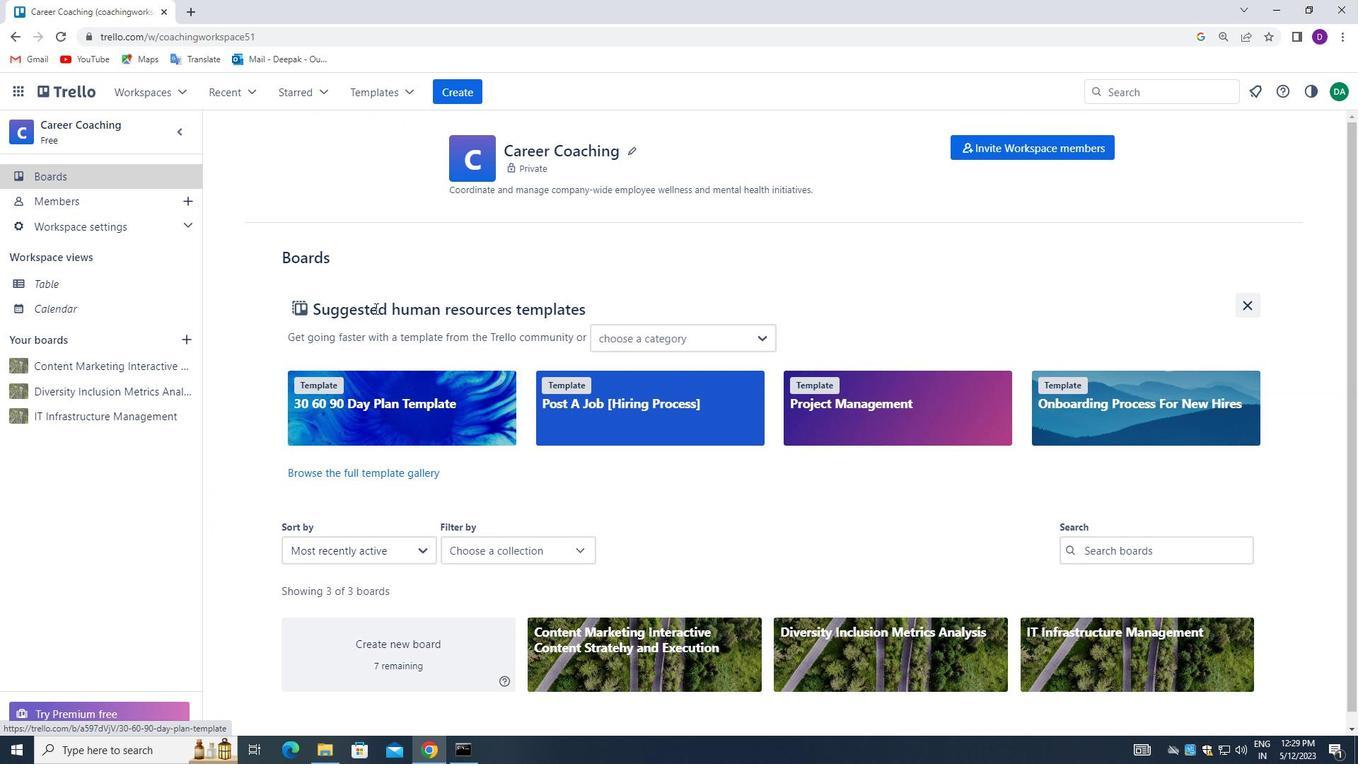 
